 Task: Search for calendar events categorized as 'Meeting'.
Action: Mouse moved to (16, 62)
Screenshot: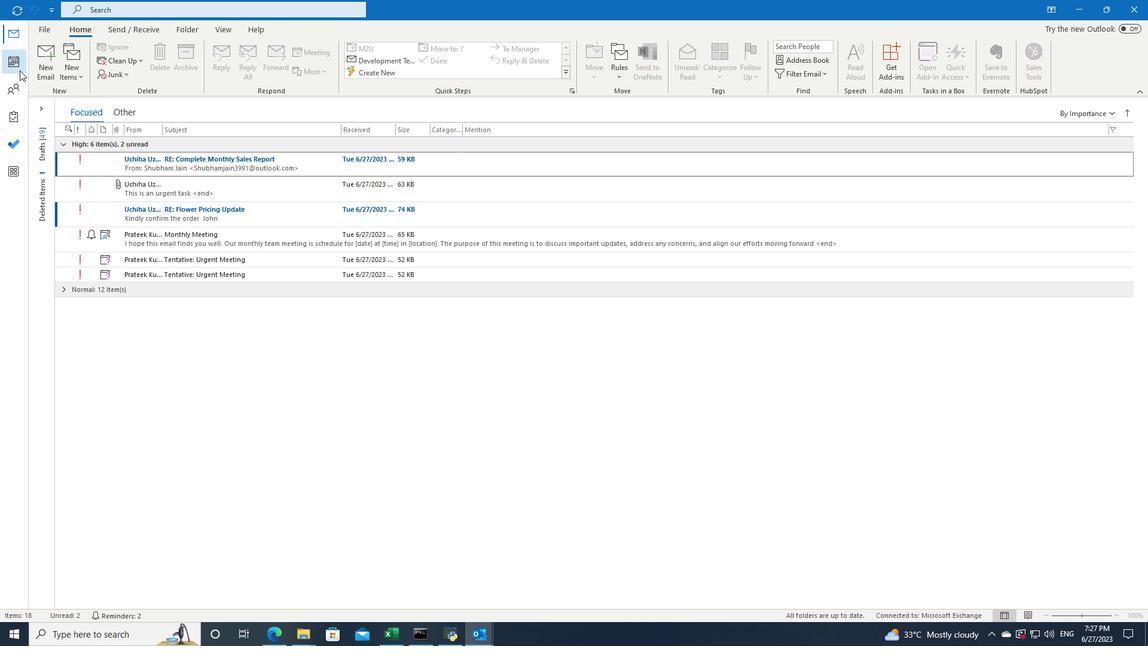 
Action: Mouse pressed left at (16, 62)
Screenshot: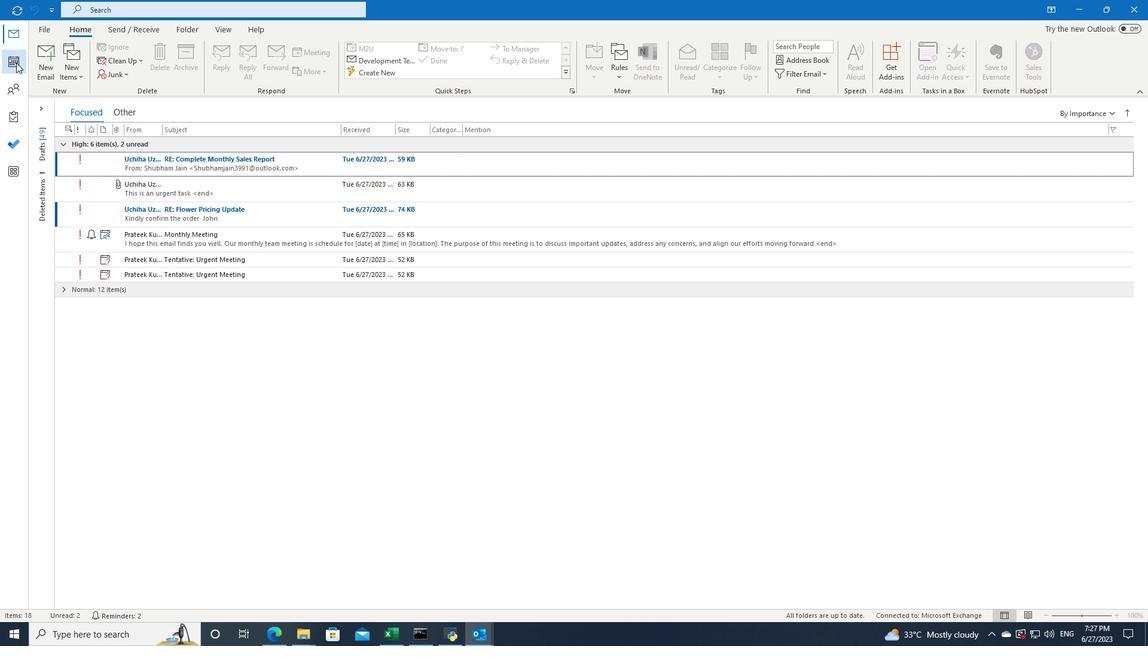 
Action: Mouse moved to (328, 8)
Screenshot: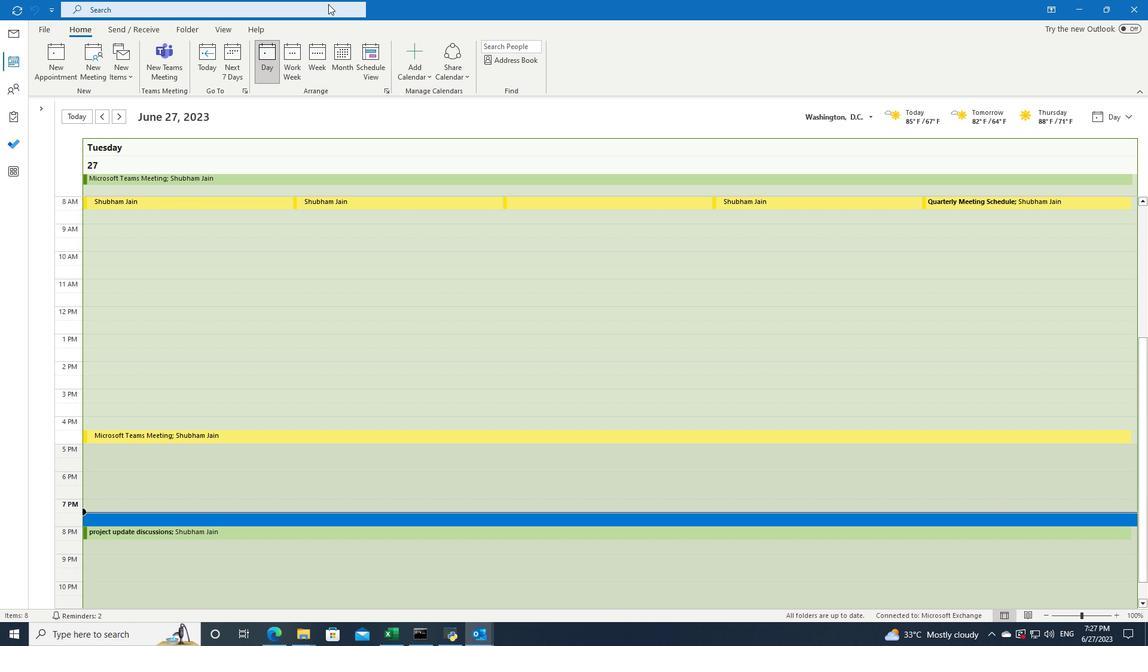 
Action: Mouse pressed left at (328, 8)
Screenshot: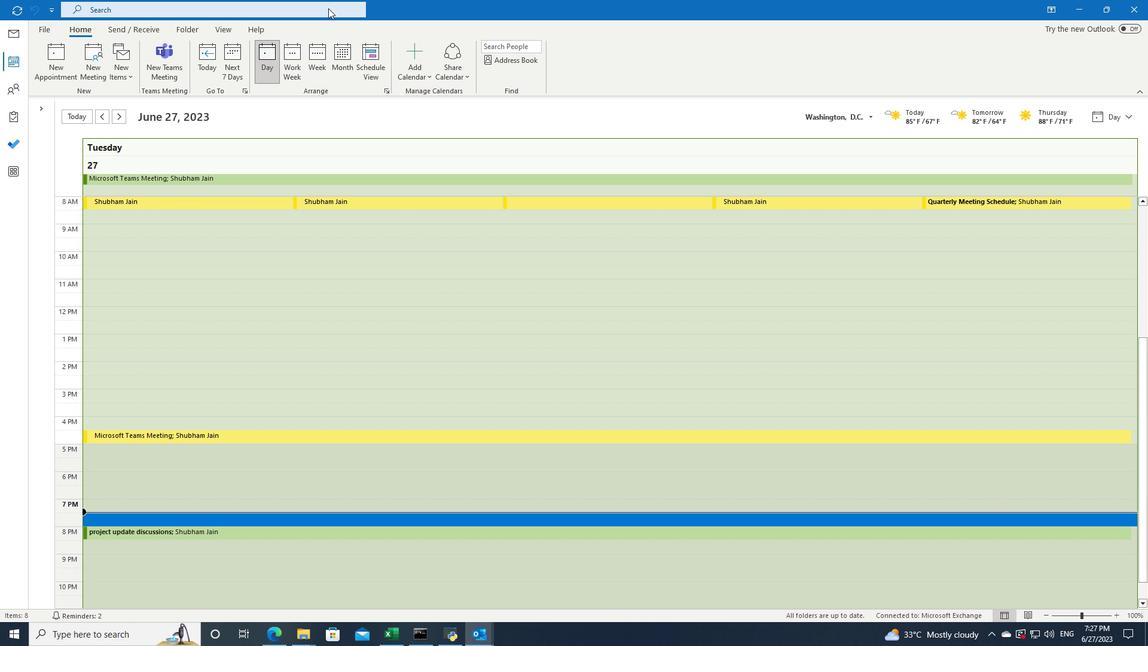 
Action: Mouse moved to (405, 10)
Screenshot: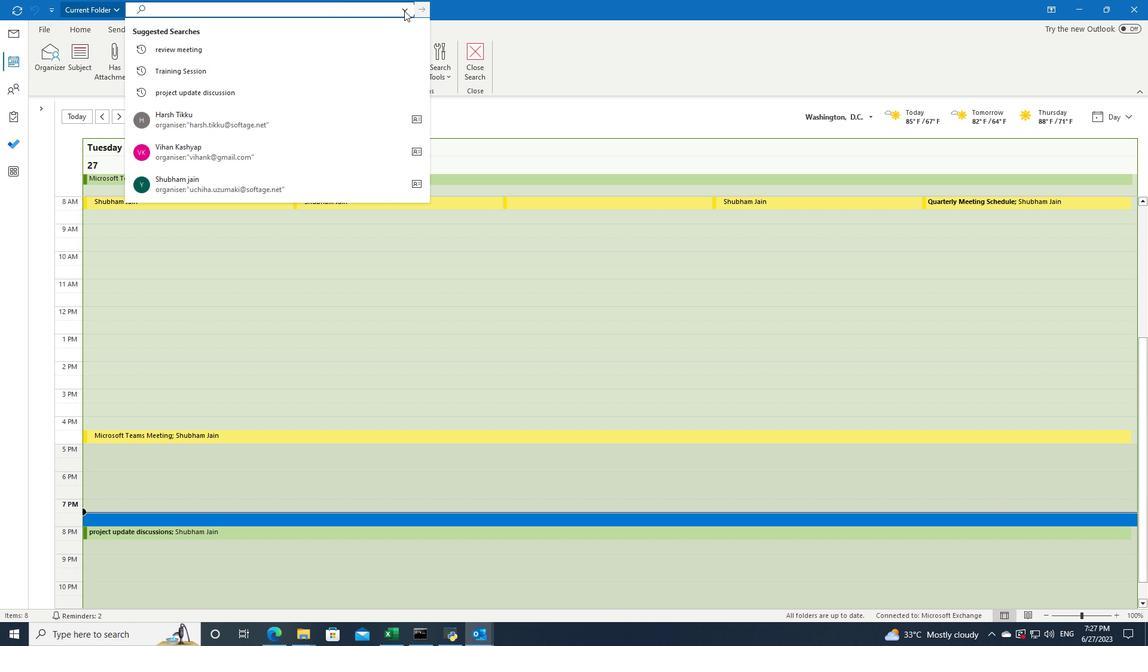 
Action: Mouse pressed left at (405, 10)
Screenshot: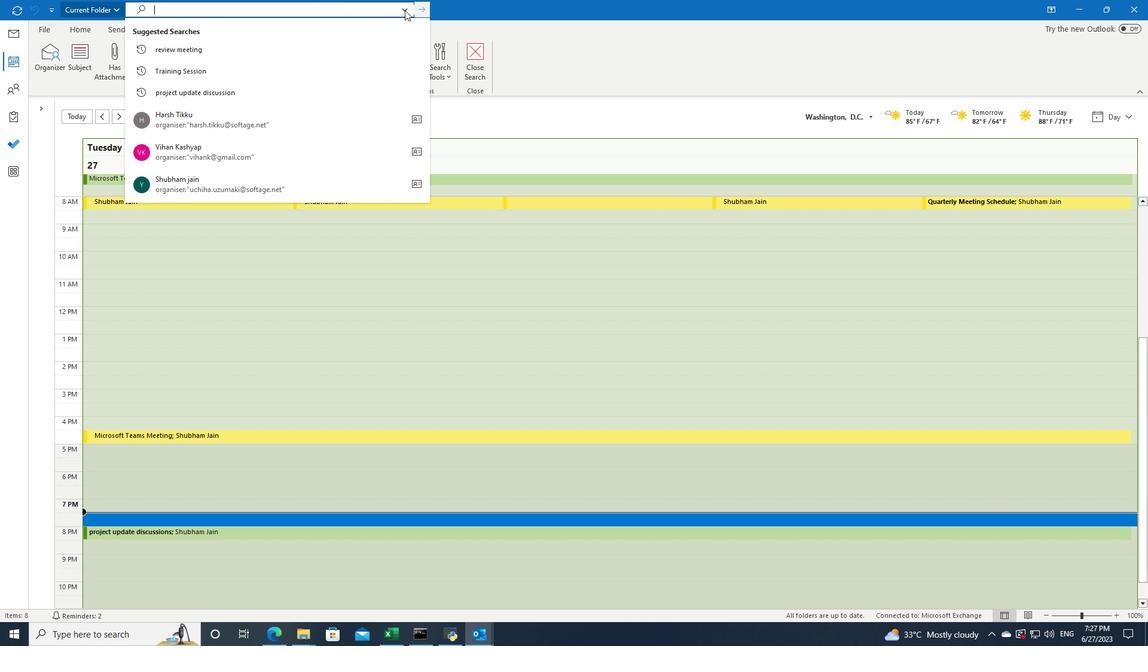 
Action: Mouse moved to (416, 82)
Screenshot: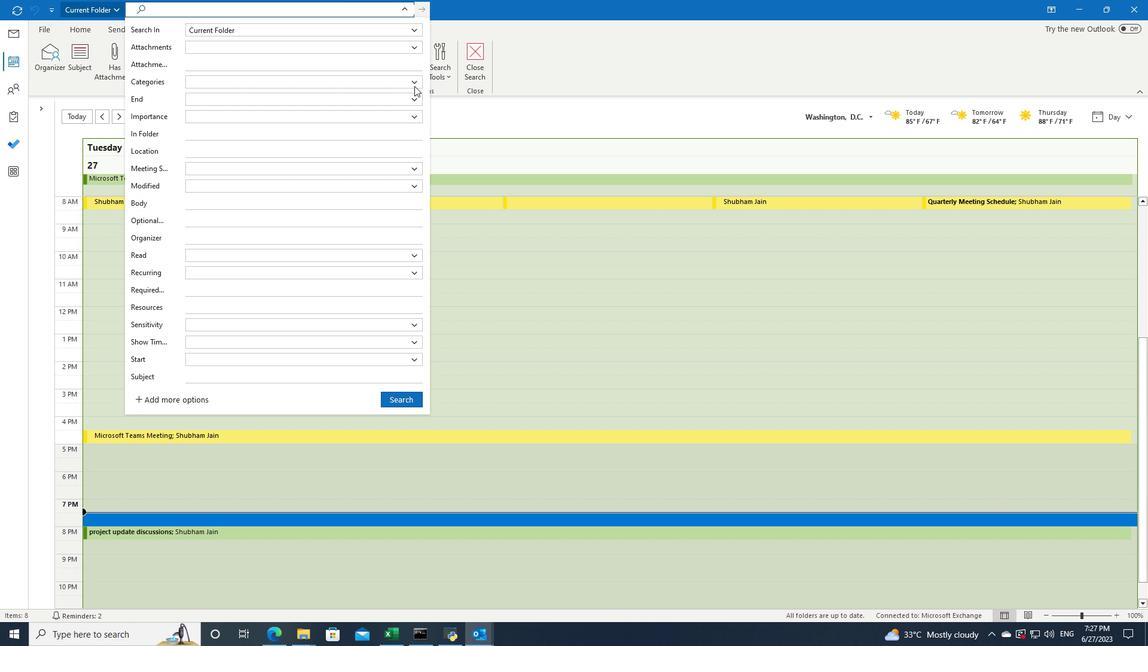 
Action: Mouse pressed left at (416, 82)
Screenshot: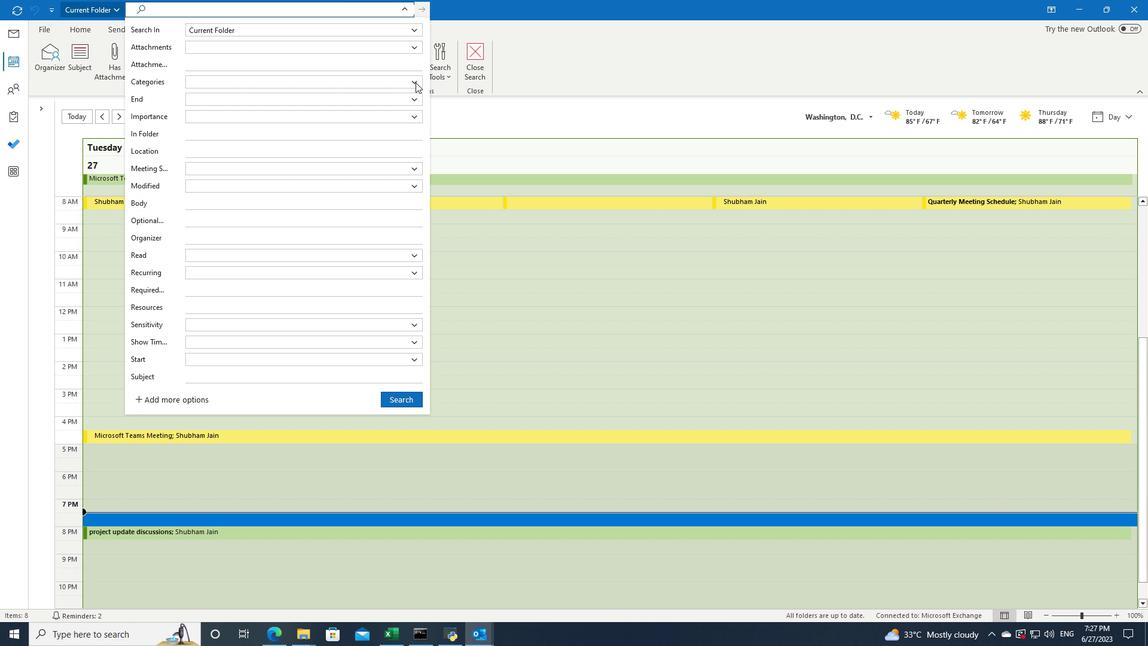 
Action: Mouse moved to (276, 180)
Screenshot: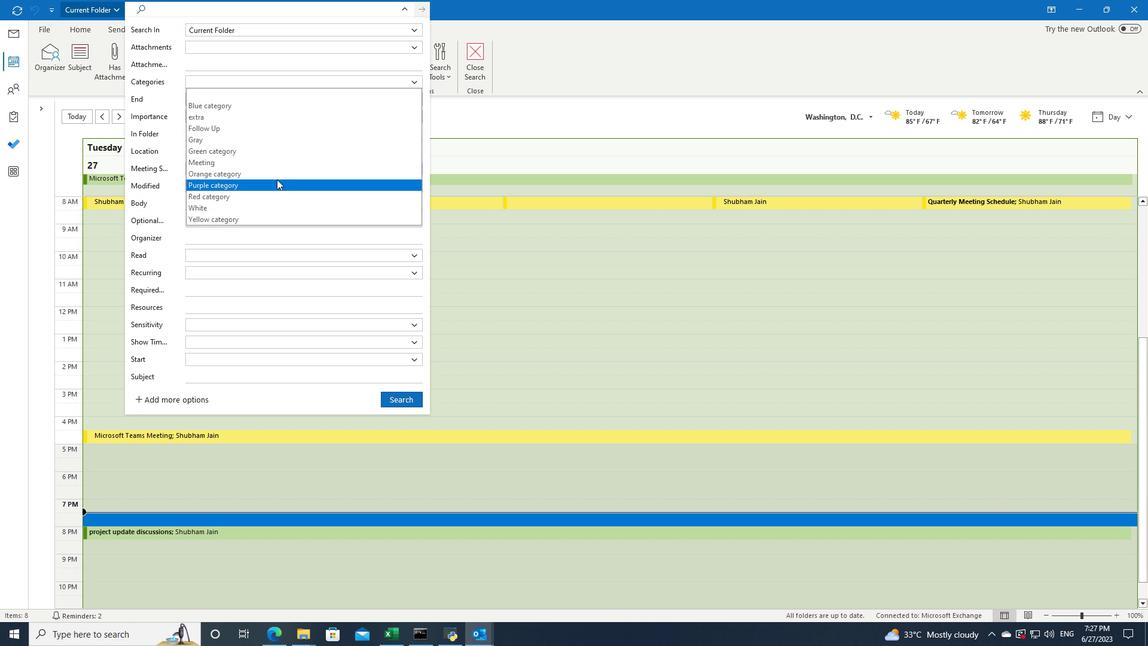 
Action: Mouse pressed left at (276, 180)
Screenshot: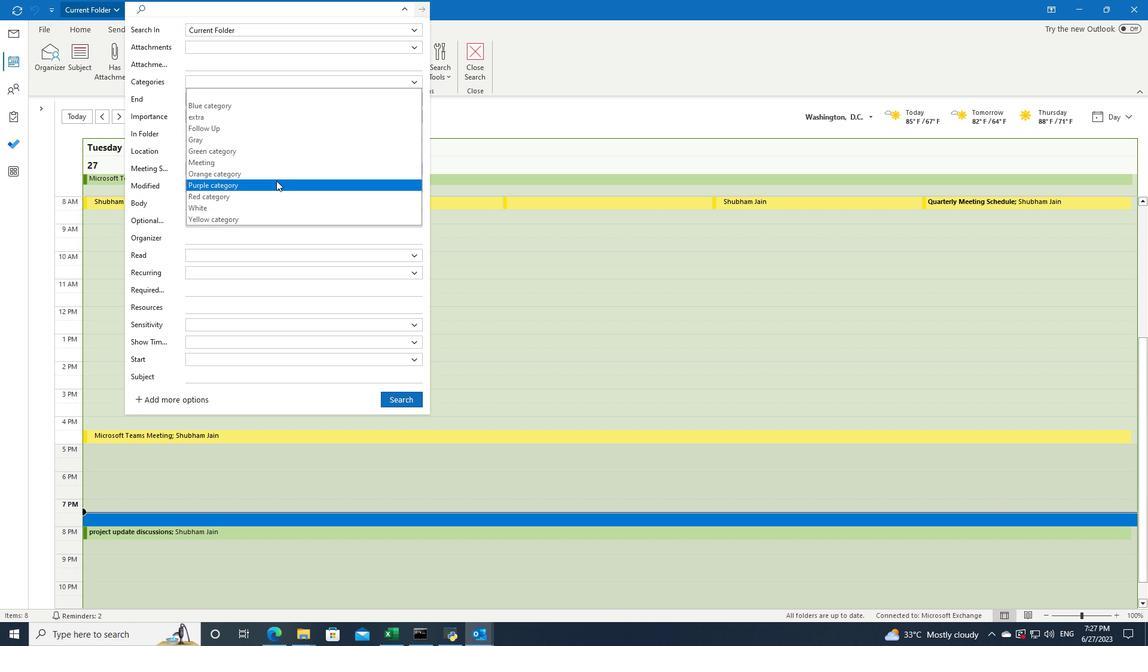 
Action: Mouse moved to (394, 401)
Screenshot: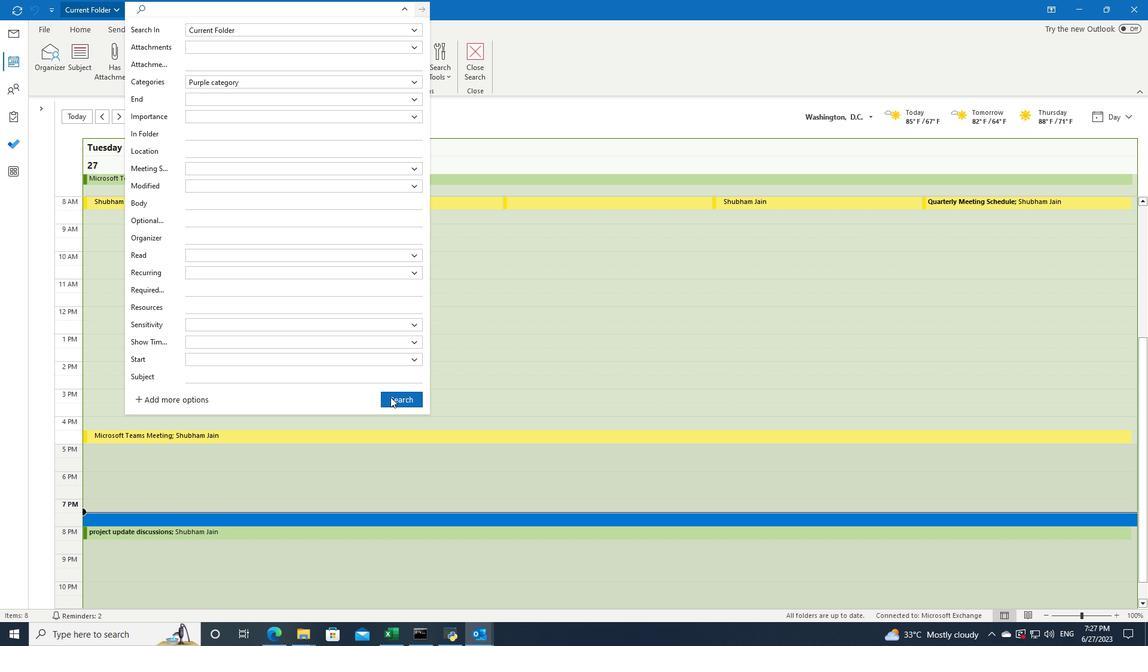 
Action: Mouse pressed left at (394, 401)
Screenshot: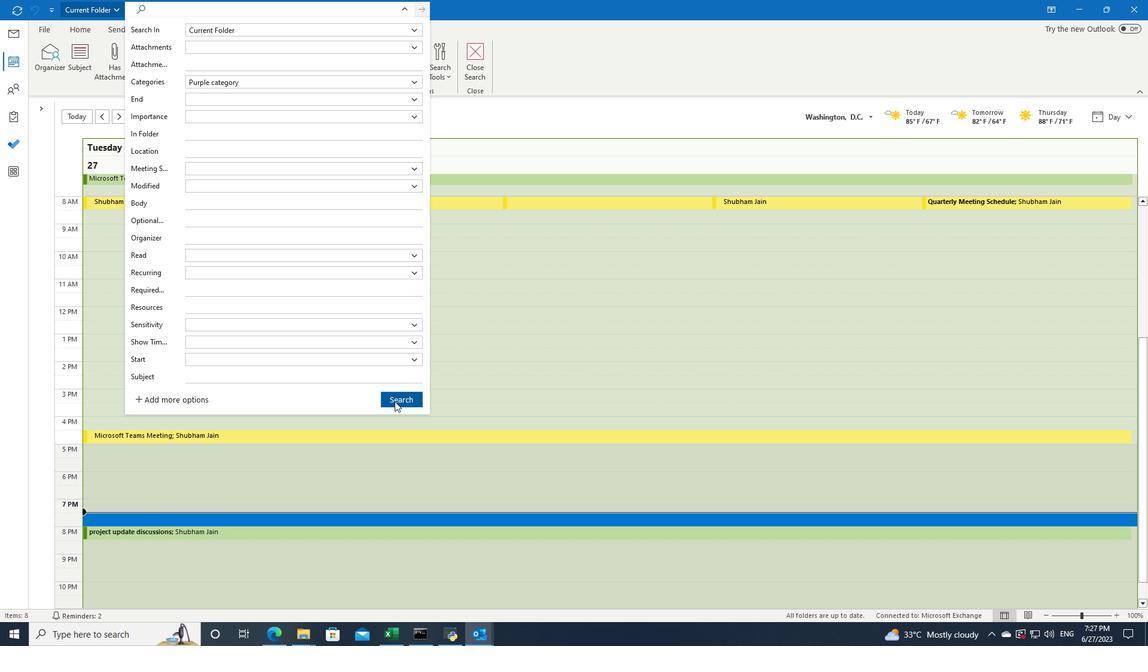 
